 Task: Create a due date automation trigger when advanced on, 2 working days after a card is due add dates not due this week at 11:00 AM.
Action: Mouse moved to (830, 255)
Screenshot: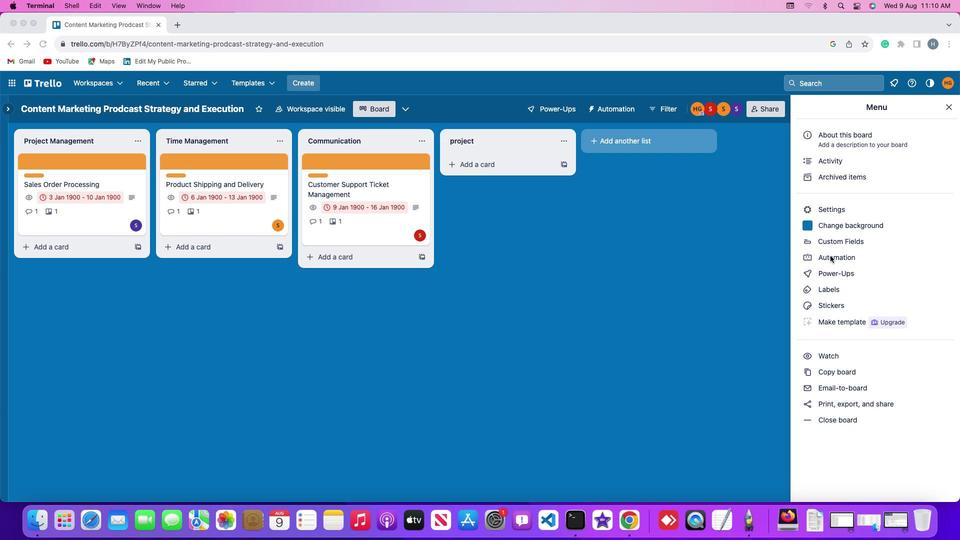
Action: Mouse pressed left at (830, 255)
Screenshot: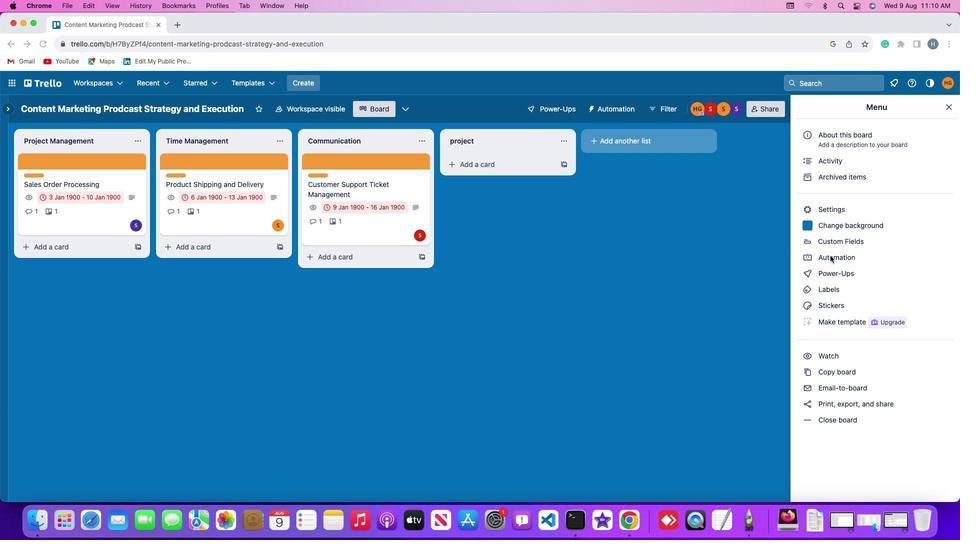 
Action: Mouse pressed left at (830, 255)
Screenshot: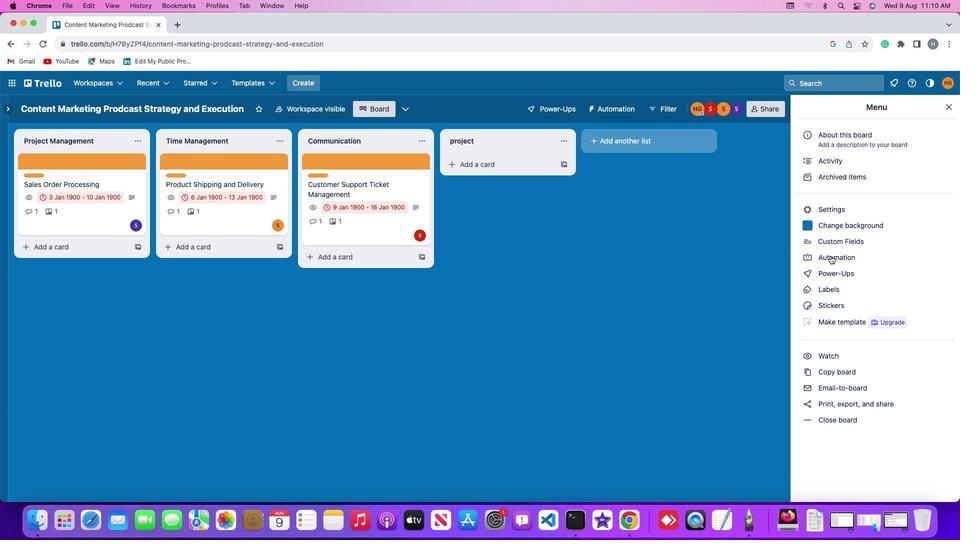 
Action: Mouse moved to (49, 233)
Screenshot: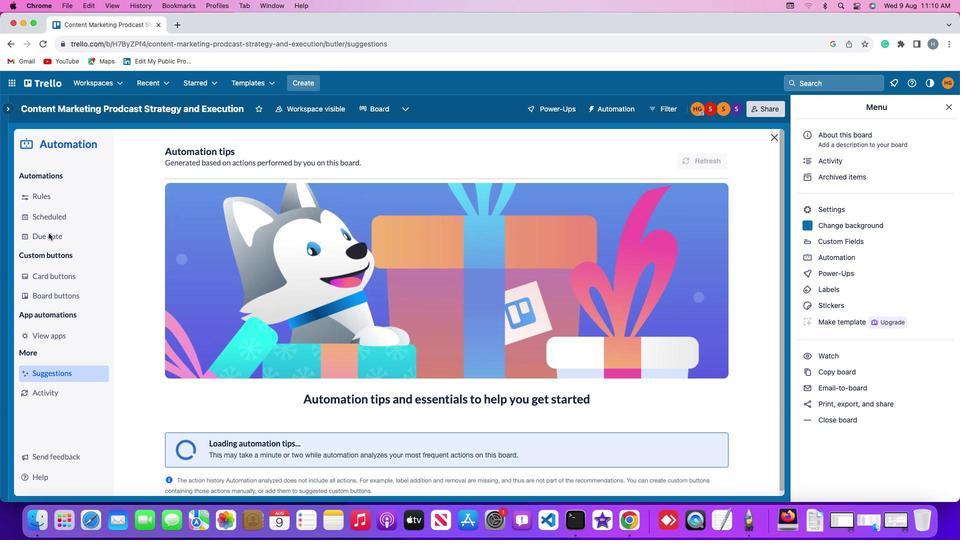 
Action: Mouse pressed left at (49, 233)
Screenshot: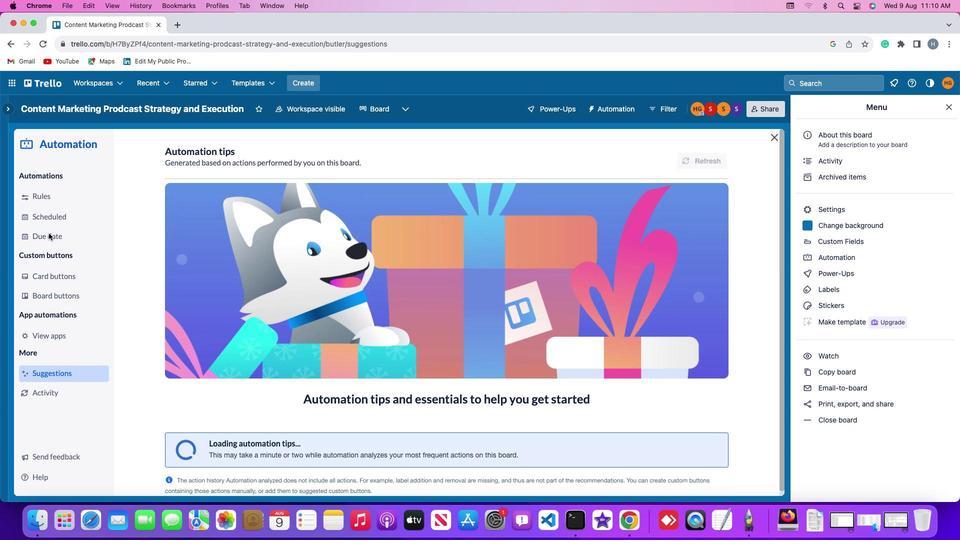 
Action: Mouse moved to (660, 154)
Screenshot: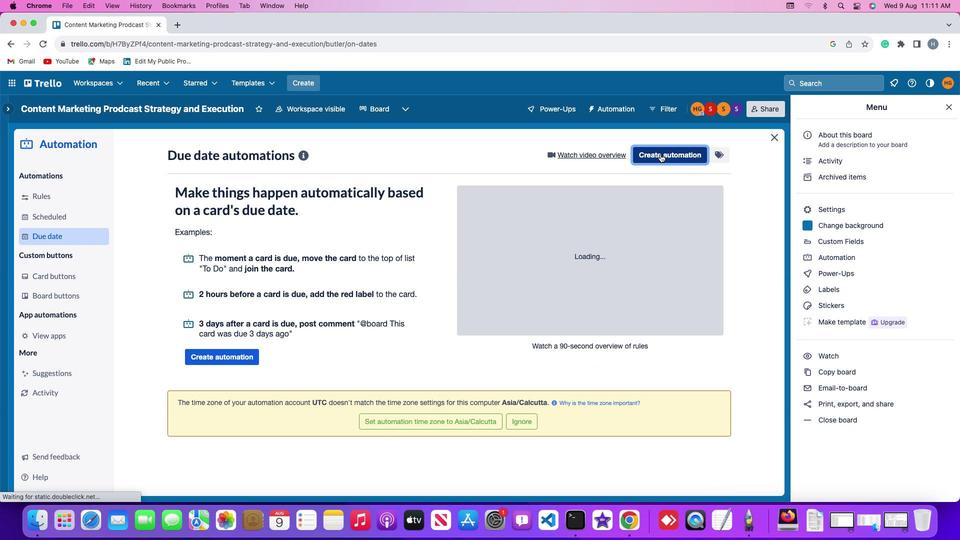 
Action: Mouse pressed left at (660, 154)
Screenshot: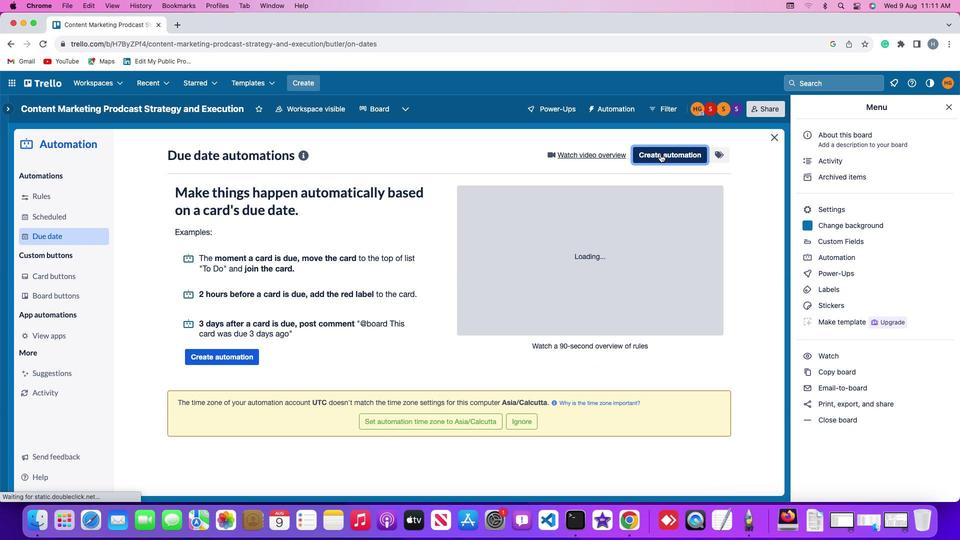 
Action: Mouse moved to (314, 249)
Screenshot: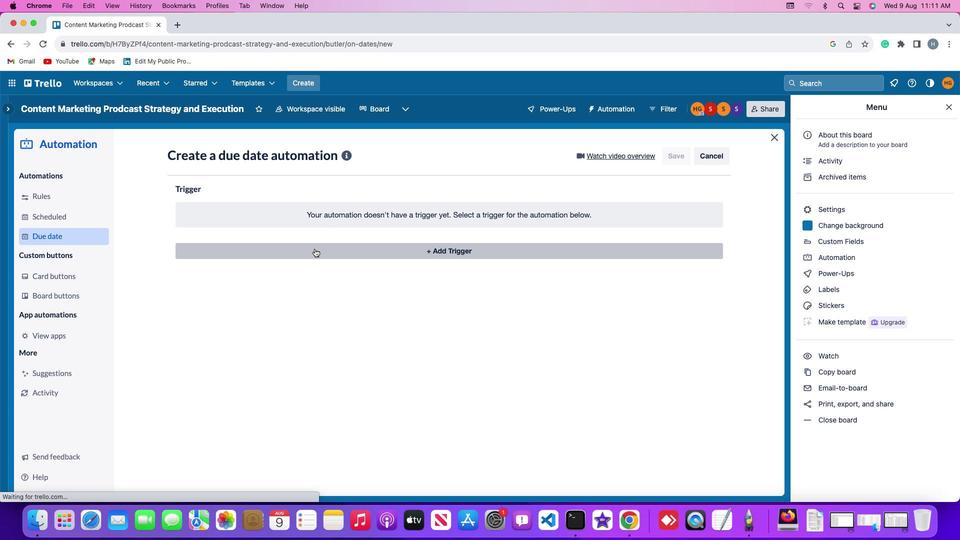 
Action: Mouse pressed left at (314, 249)
Screenshot: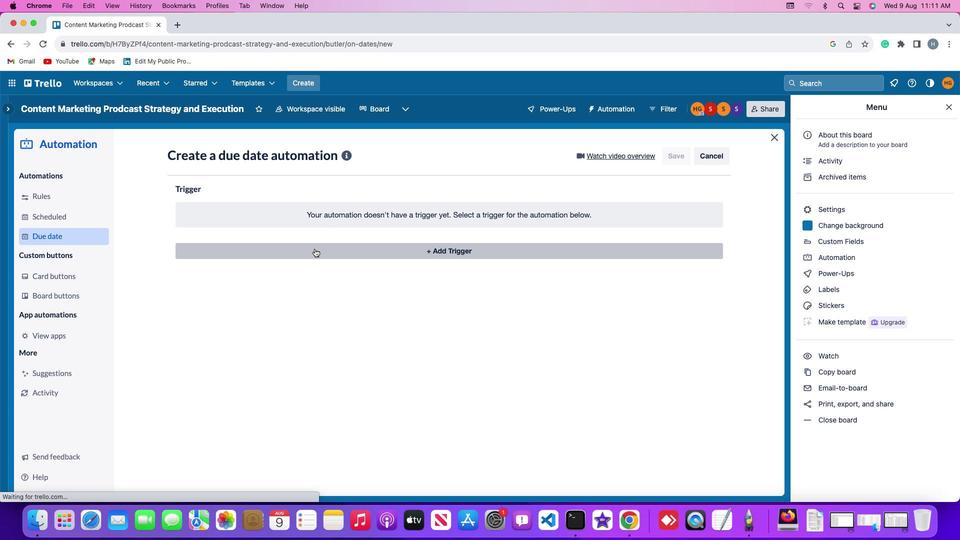 
Action: Mouse moved to (196, 404)
Screenshot: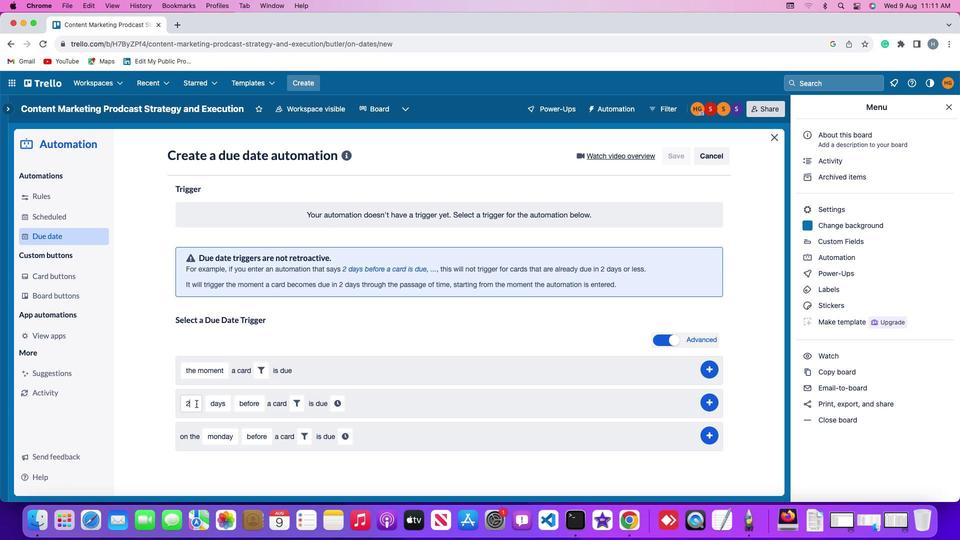 
Action: Mouse pressed left at (196, 404)
Screenshot: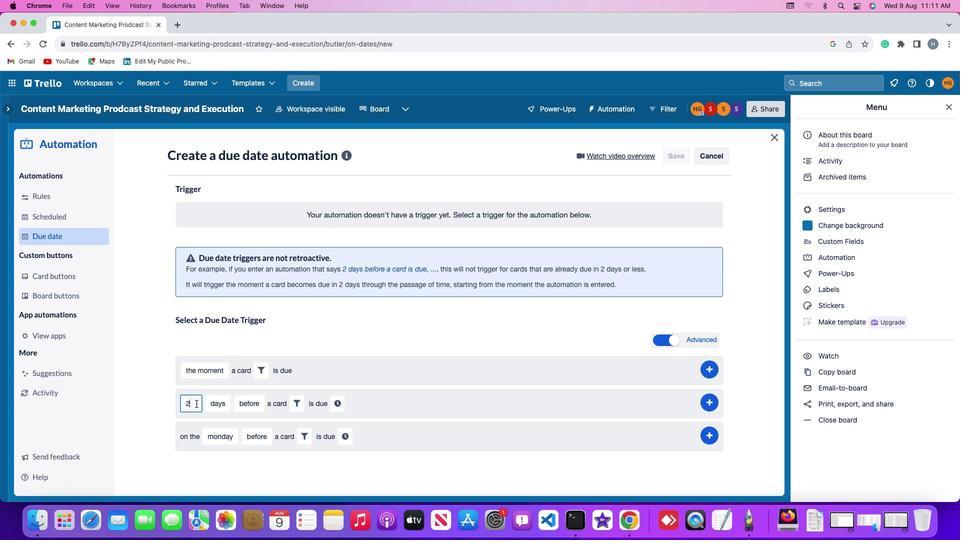 
Action: Mouse moved to (197, 405)
Screenshot: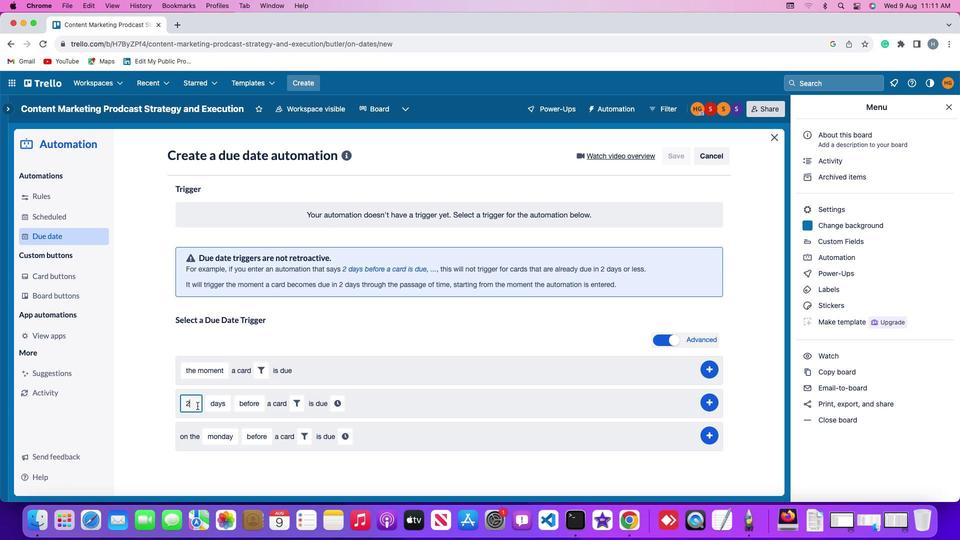 
Action: Key pressed Key.backspace'2'
Screenshot: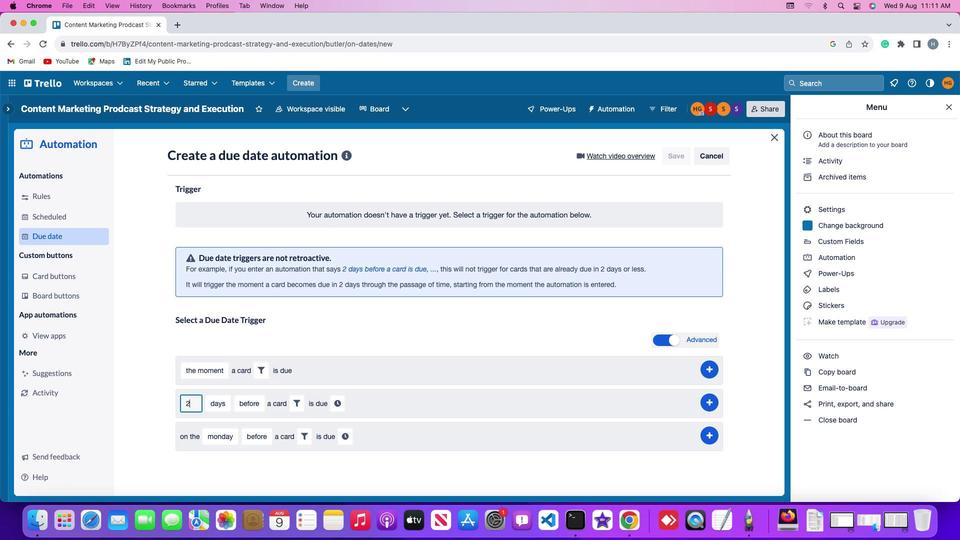 
Action: Mouse moved to (220, 405)
Screenshot: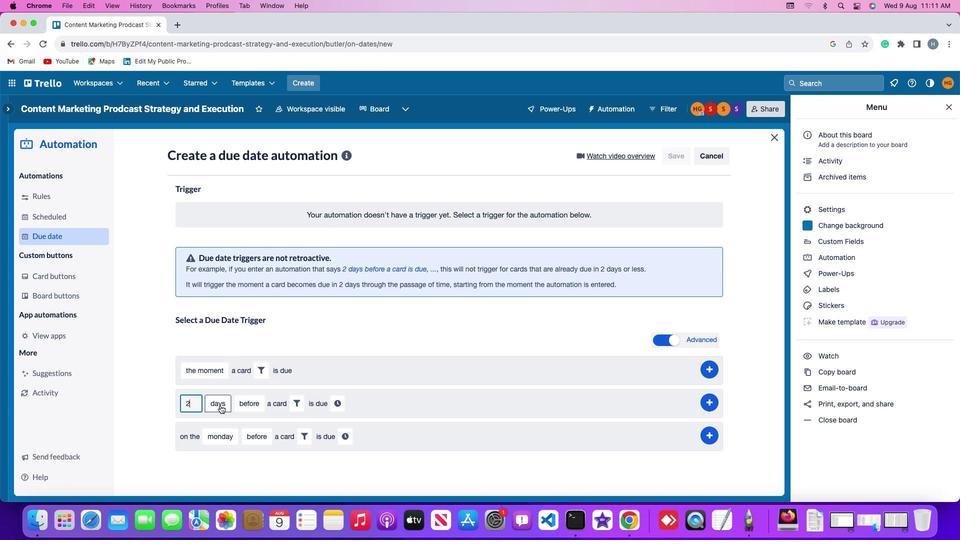
Action: Mouse pressed left at (220, 405)
Screenshot: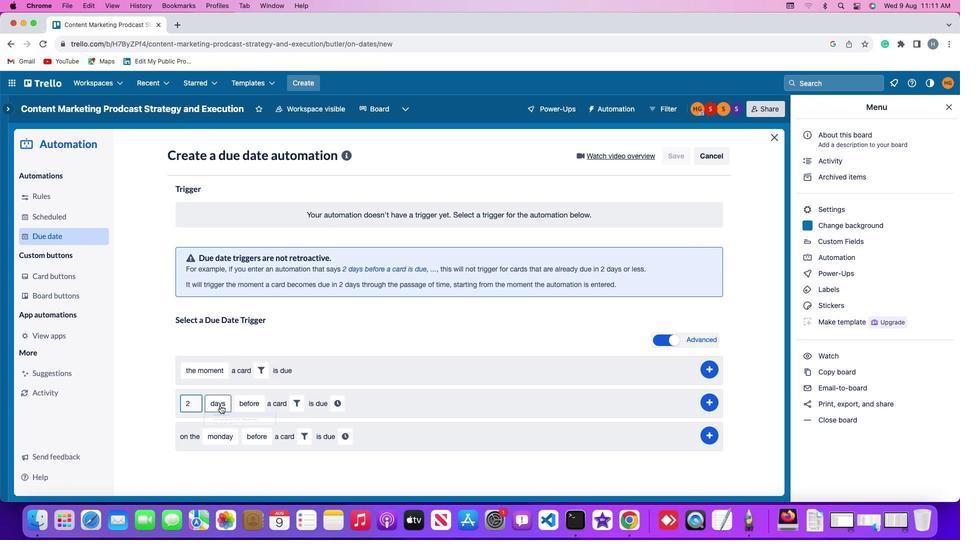 
Action: Mouse moved to (230, 444)
Screenshot: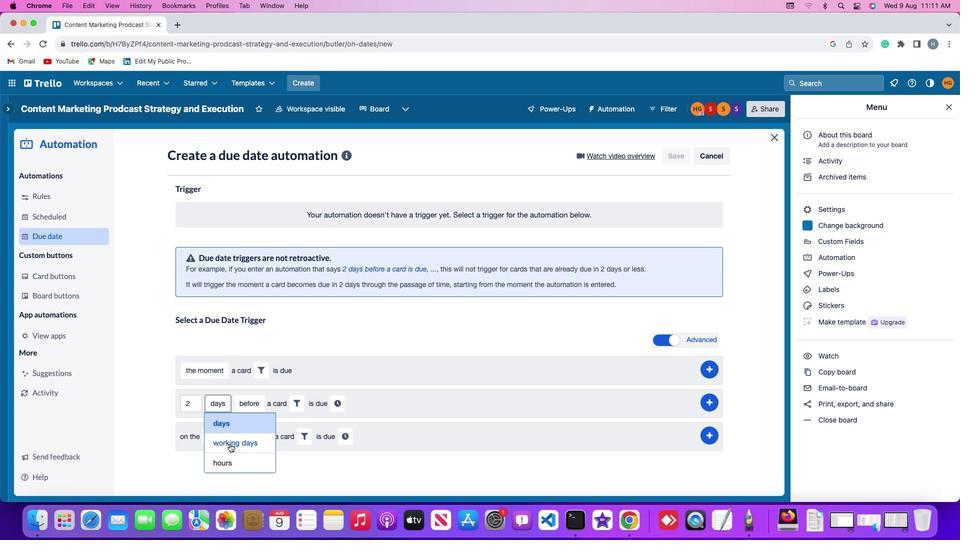 
Action: Mouse pressed left at (230, 444)
Screenshot: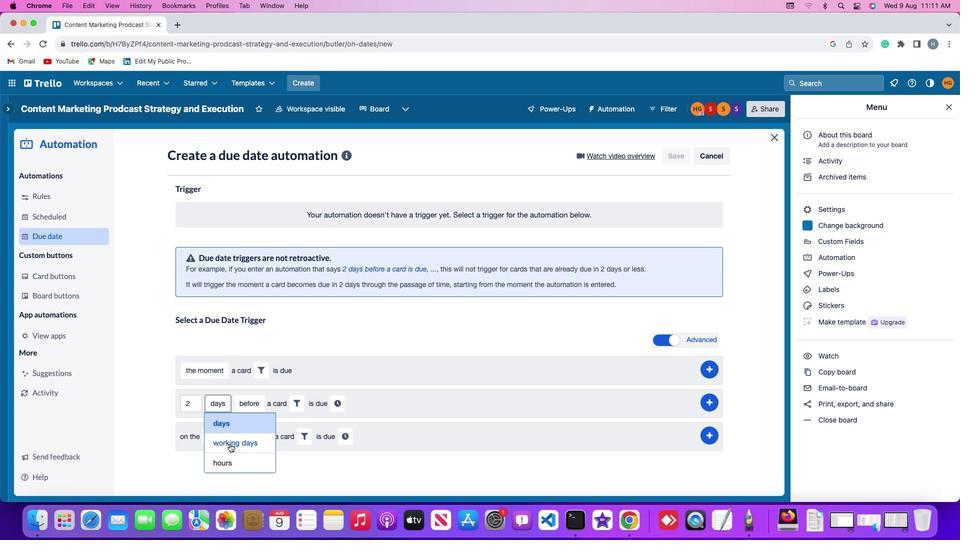 
Action: Mouse moved to (265, 403)
Screenshot: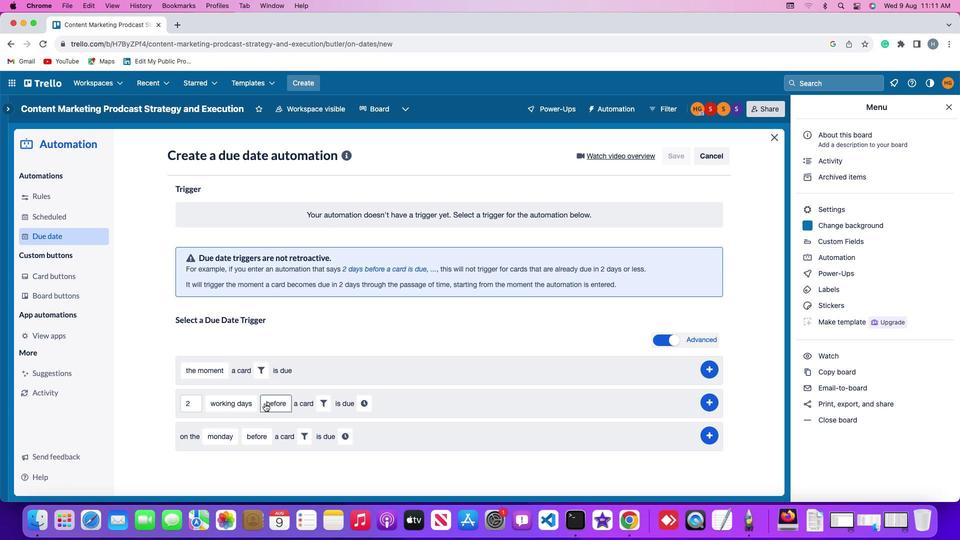 
Action: Mouse pressed left at (265, 403)
Screenshot: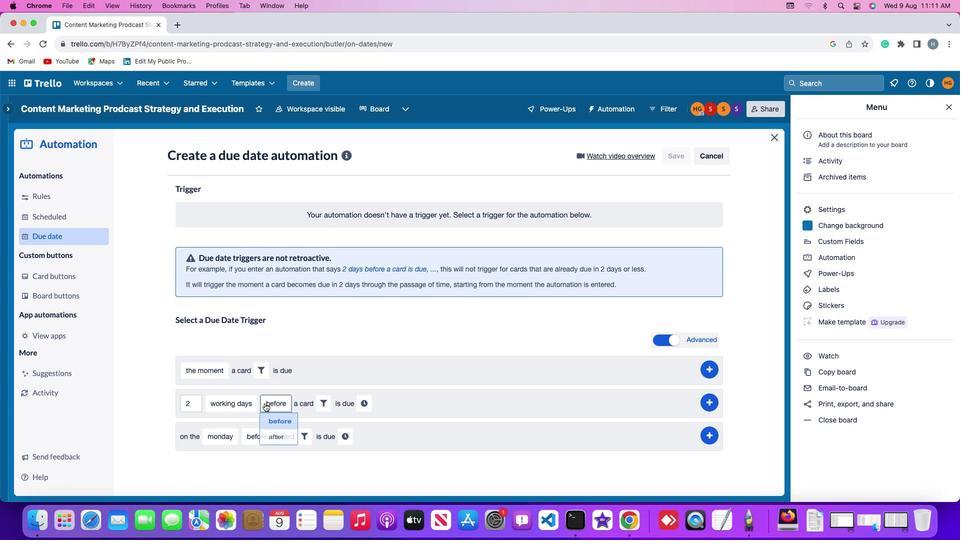 
Action: Mouse moved to (279, 441)
Screenshot: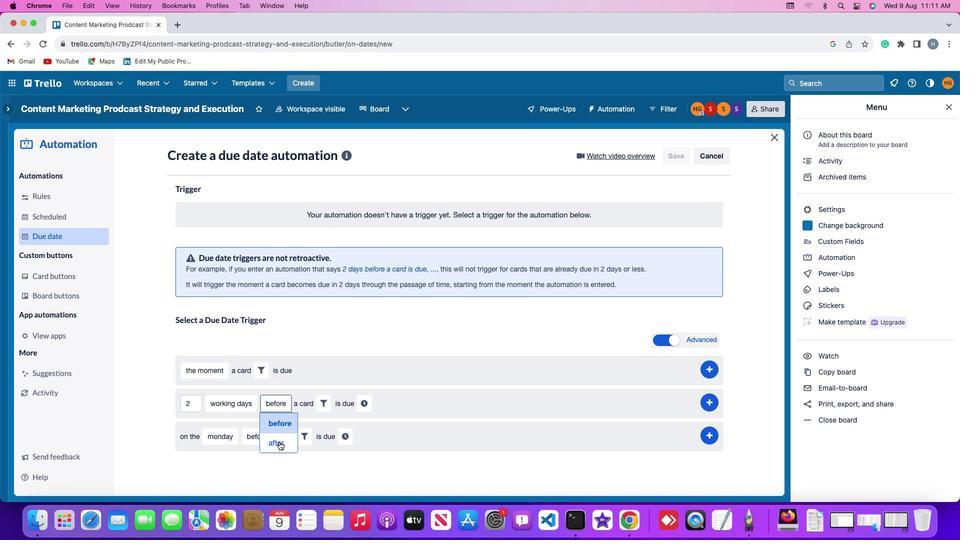 
Action: Mouse pressed left at (279, 441)
Screenshot: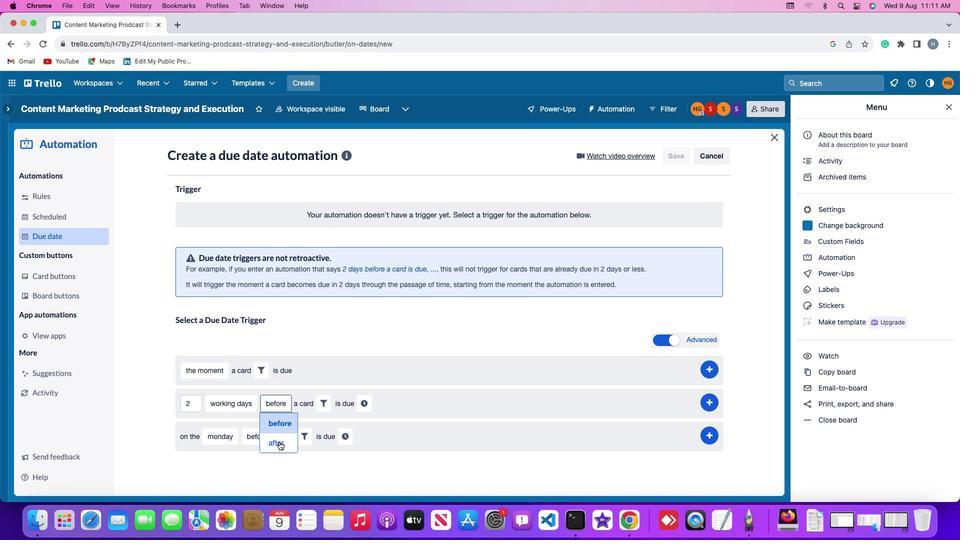 
Action: Mouse moved to (319, 400)
Screenshot: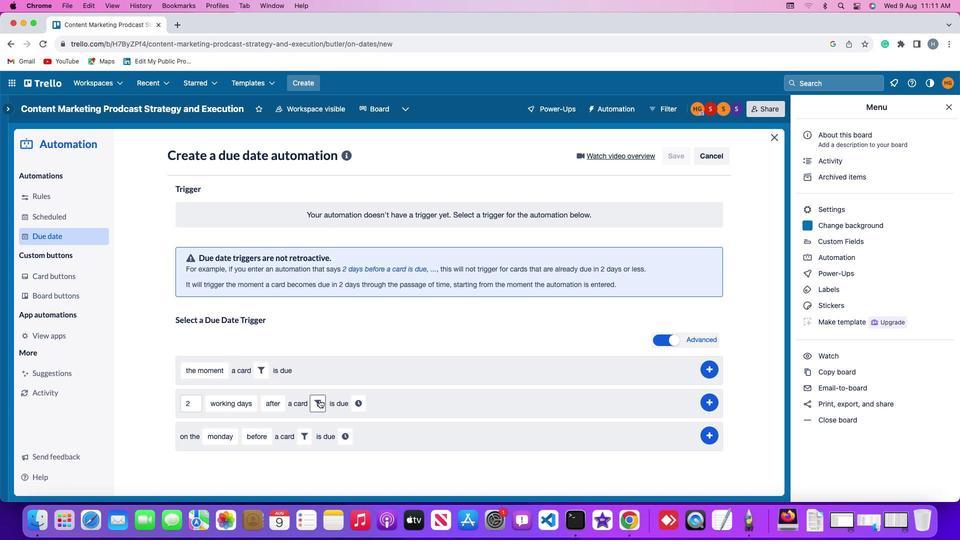 
Action: Mouse pressed left at (319, 400)
Screenshot: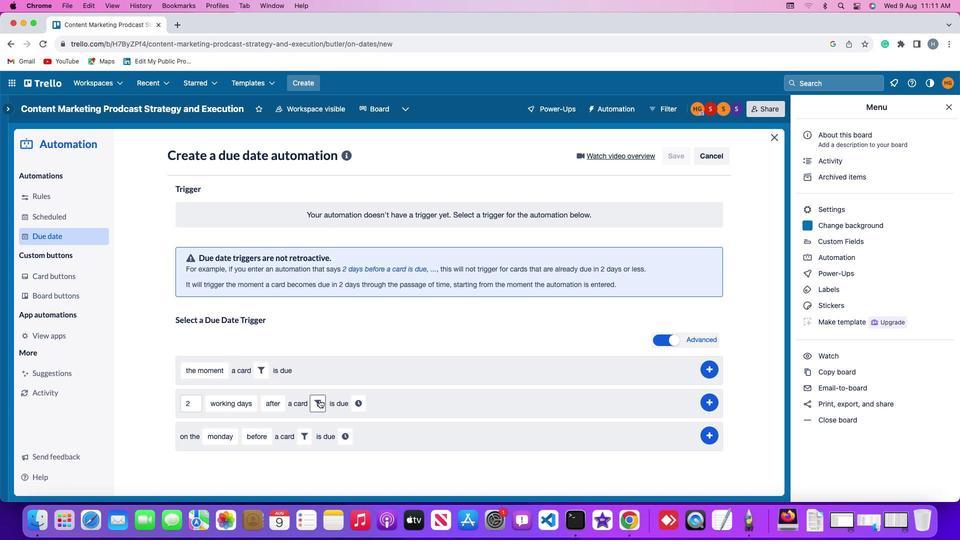 
Action: Mouse moved to (373, 436)
Screenshot: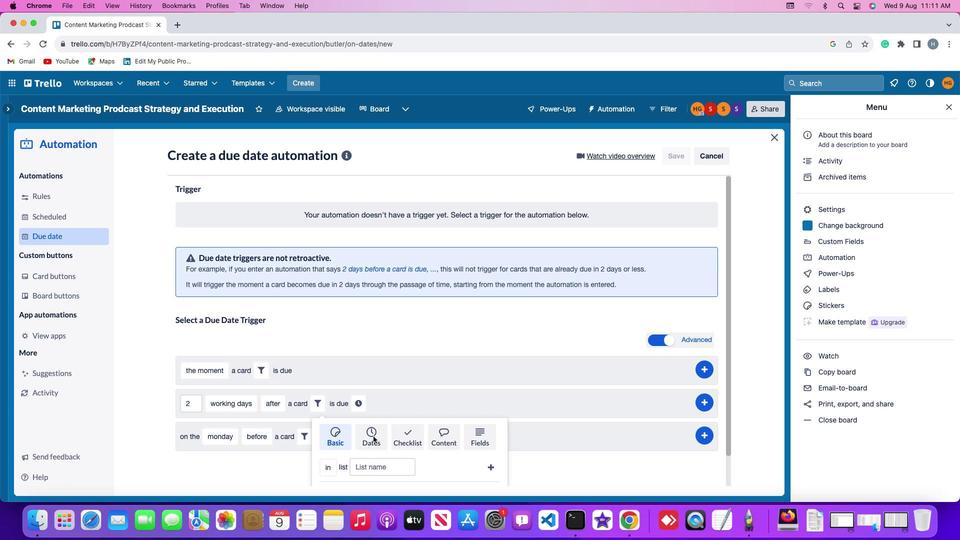 
Action: Mouse pressed left at (373, 436)
Screenshot: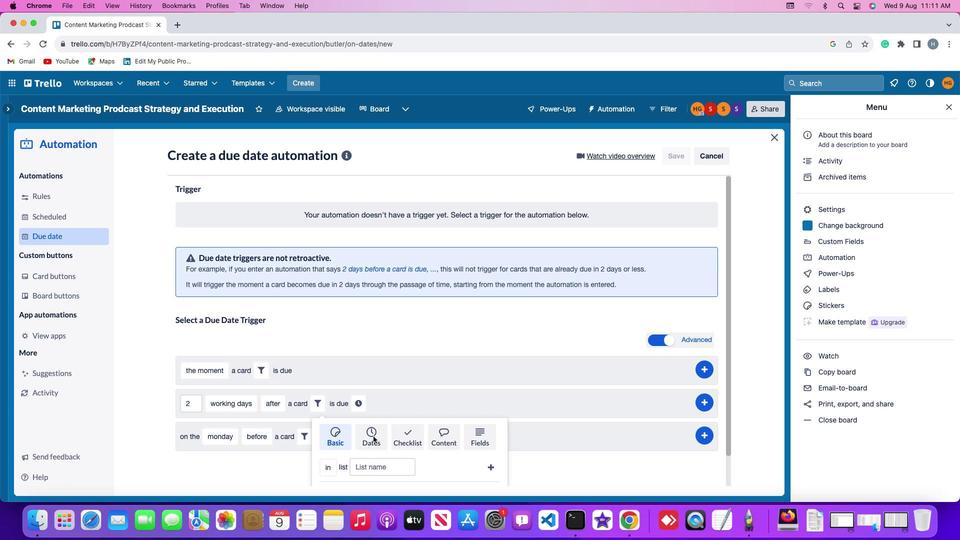 
Action: Mouse moved to (295, 462)
Screenshot: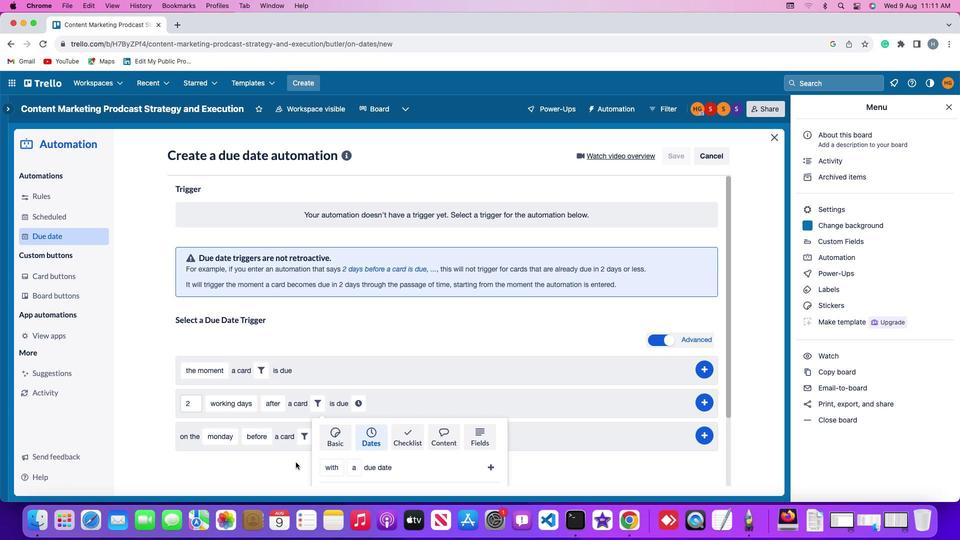 
Action: Mouse scrolled (295, 462) with delta (0, 0)
Screenshot: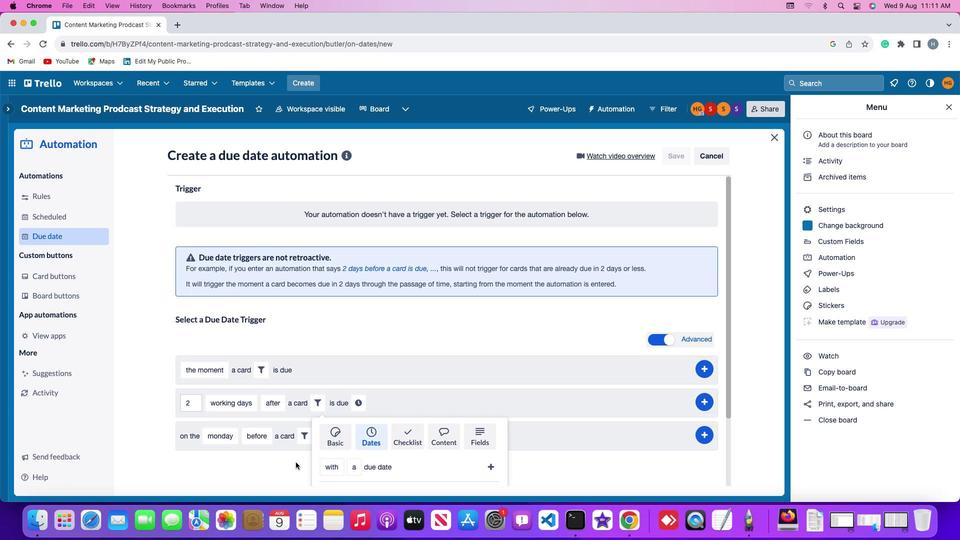 
Action: Mouse scrolled (295, 462) with delta (0, 0)
Screenshot: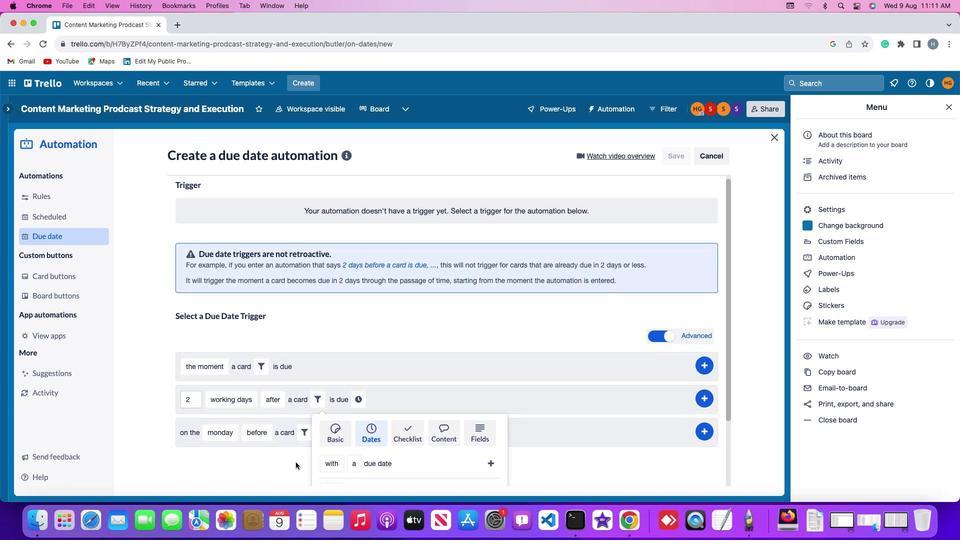
Action: Mouse scrolled (295, 462) with delta (0, -1)
Screenshot: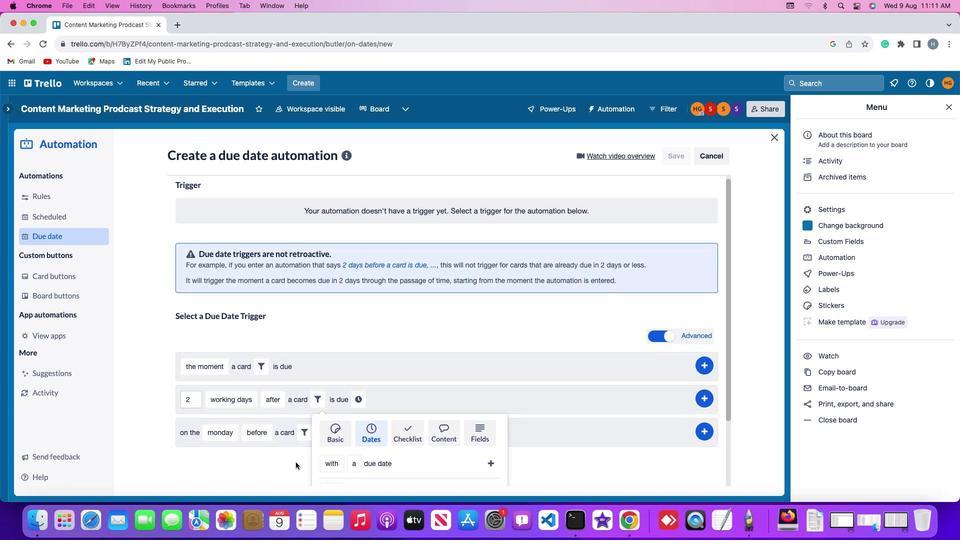 
Action: Mouse scrolled (295, 462) with delta (0, -2)
Screenshot: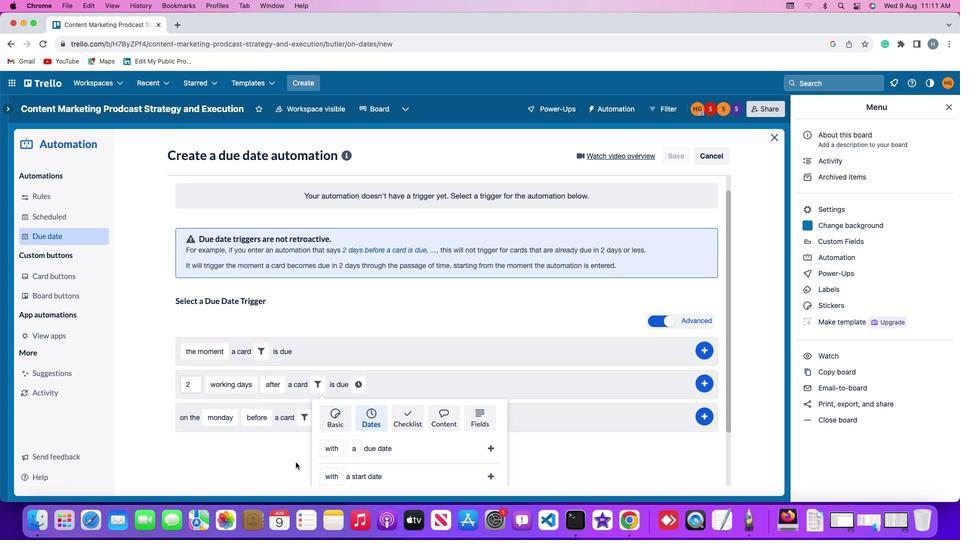 
Action: Mouse scrolled (295, 462) with delta (0, -3)
Screenshot: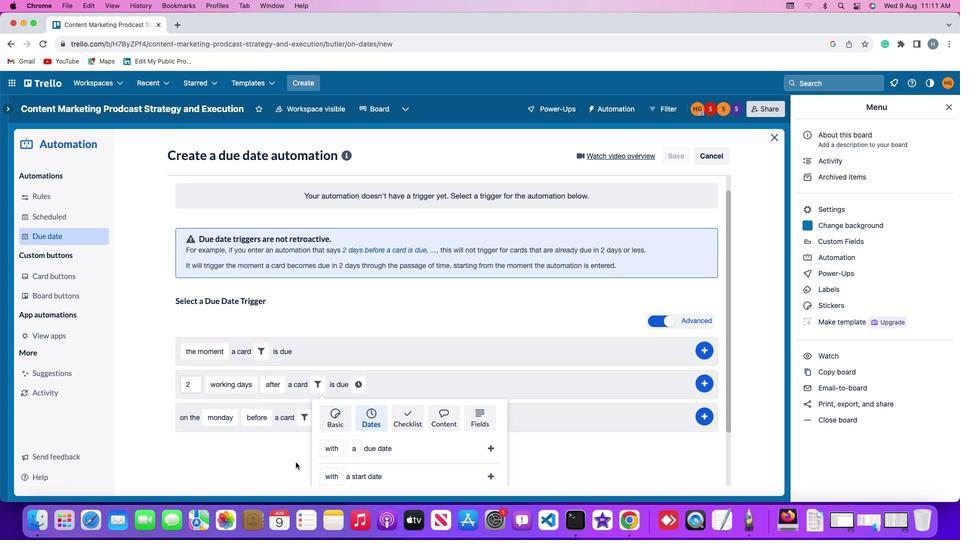 
Action: Mouse scrolled (295, 462) with delta (0, -3)
Screenshot: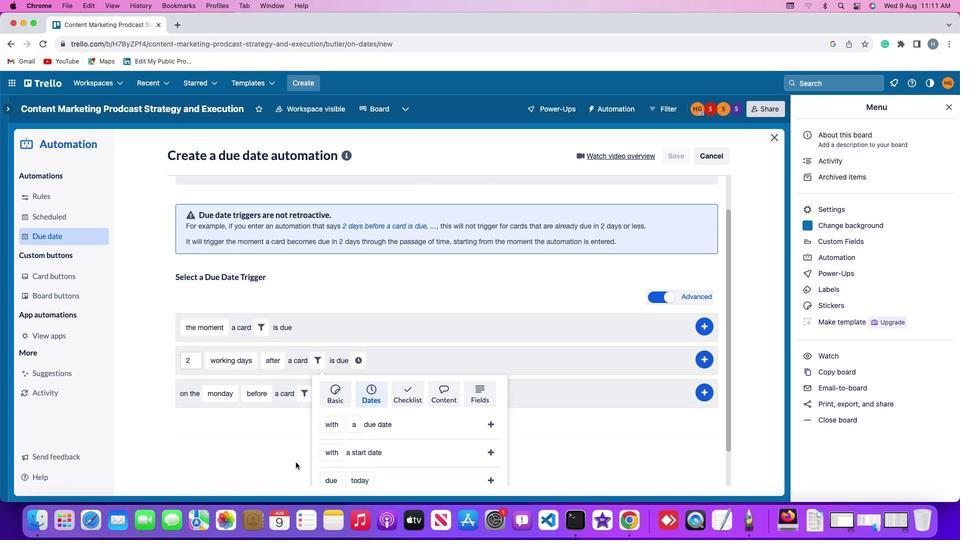 
Action: Mouse scrolled (295, 462) with delta (0, -3)
Screenshot: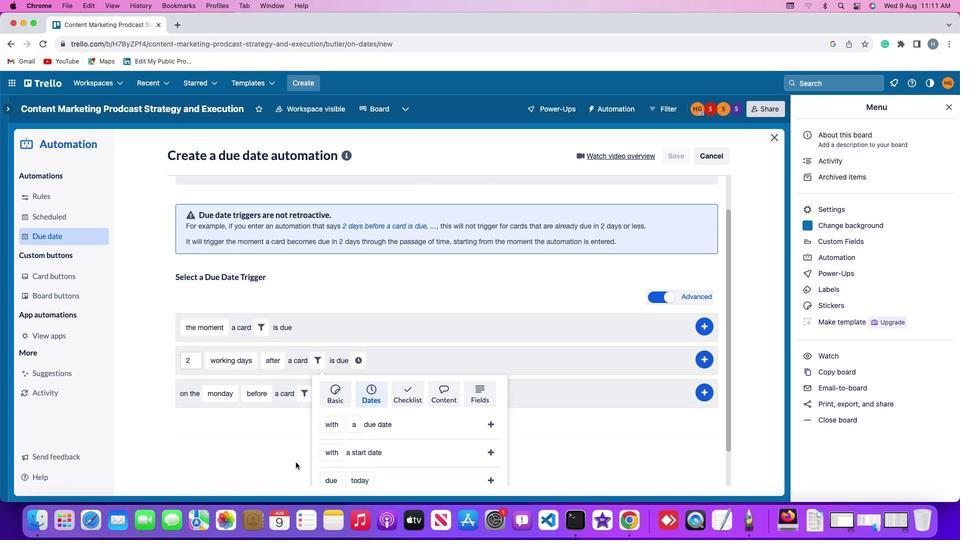 
Action: Mouse moved to (325, 436)
Screenshot: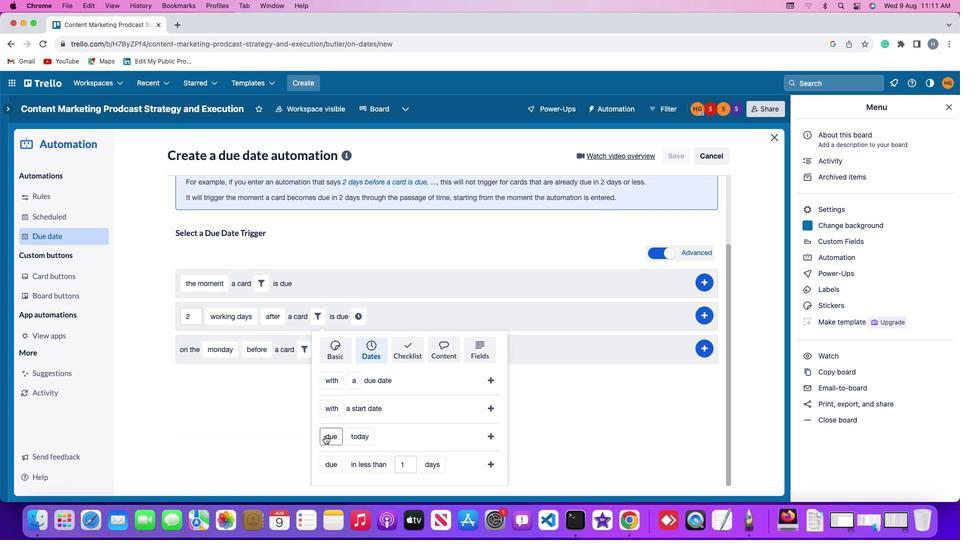 
Action: Mouse pressed left at (325, 436)
Screenshot: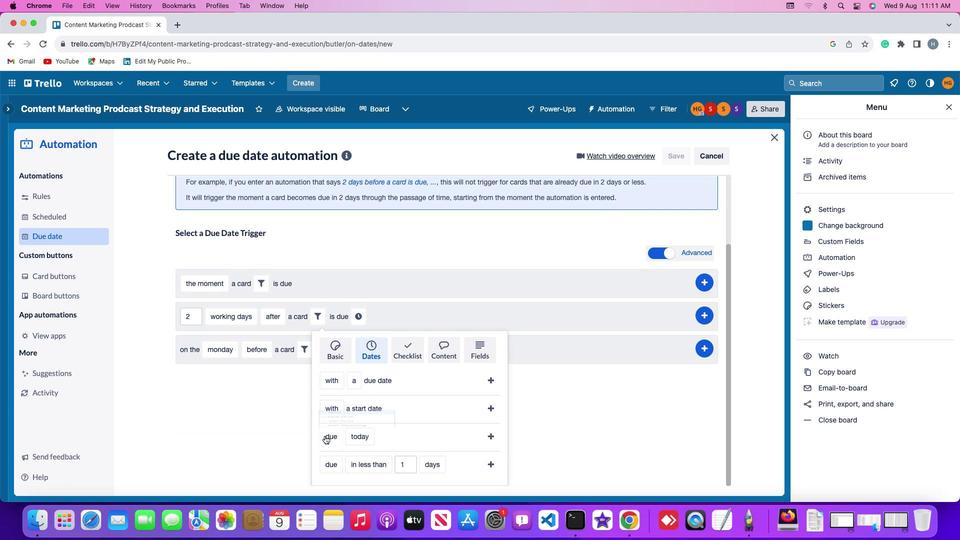 
Action: Mouse moved to (338, 380)
Screenshot: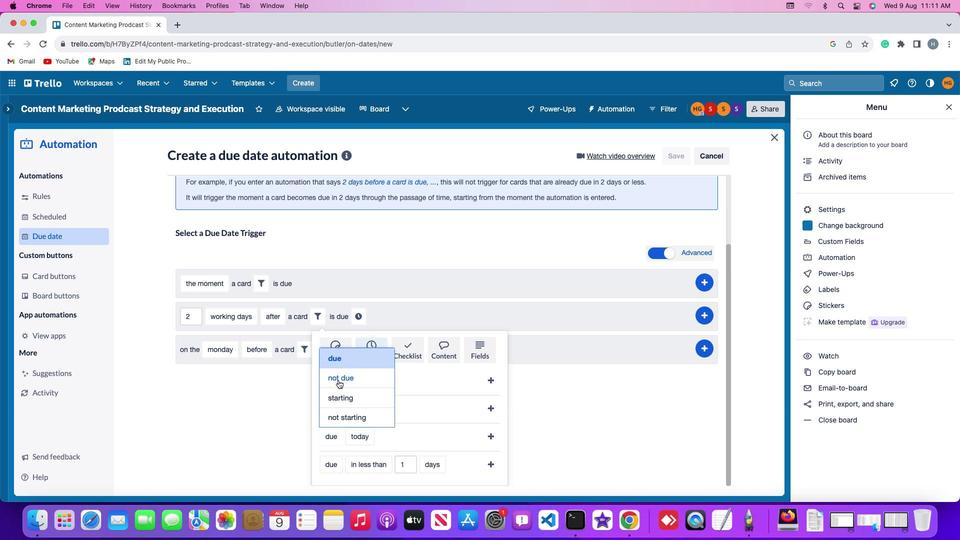 
Action: Mouse pressed left at (338, 380)
Screenshot: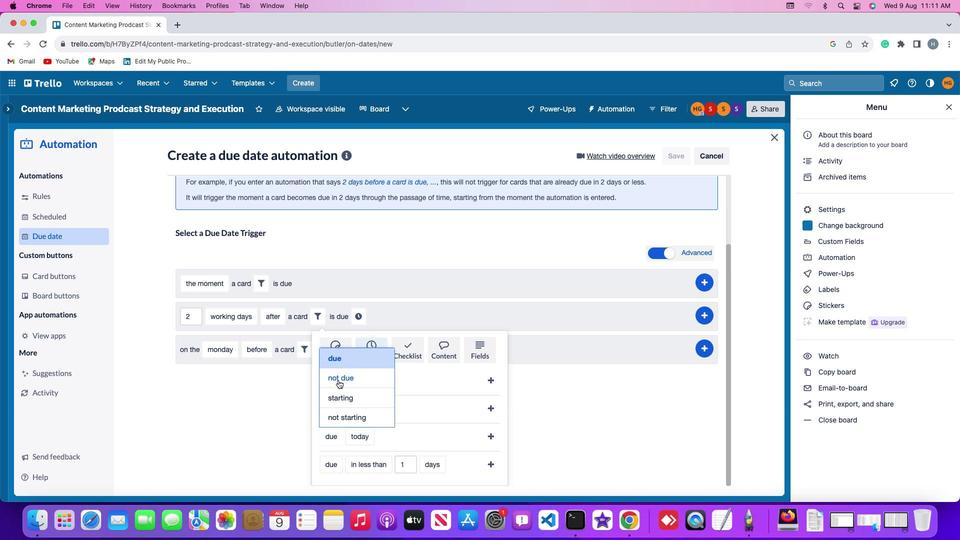 
Action: Mouse moved to (368, 434)
Screenshot: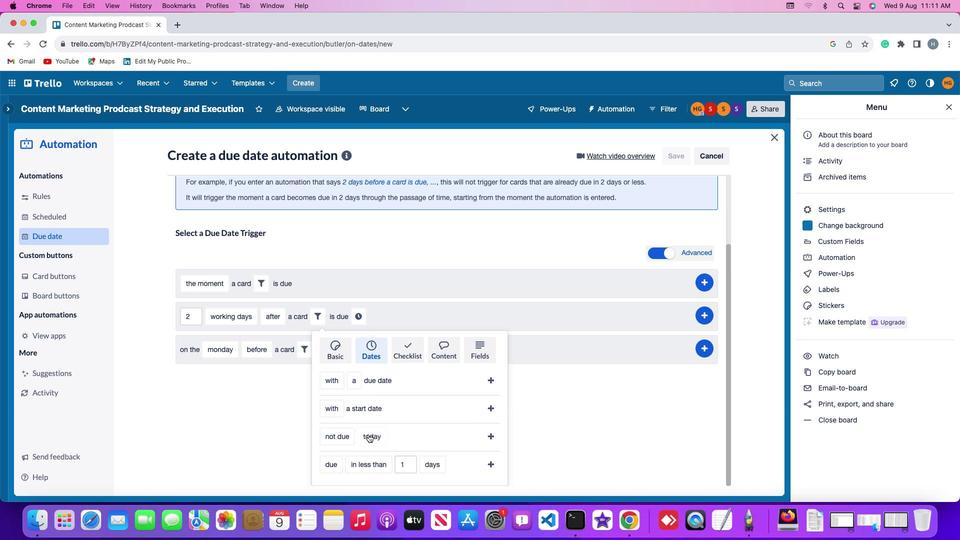 
Action: Mouse pressed left at (368, 434)
Screenshot: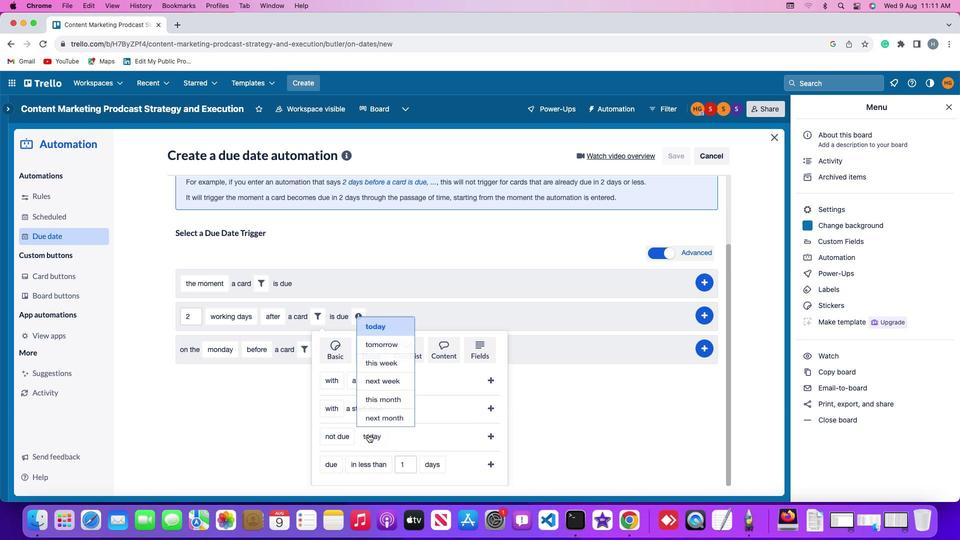 
Action: Mouse moved to (386, 356)
Screenshot: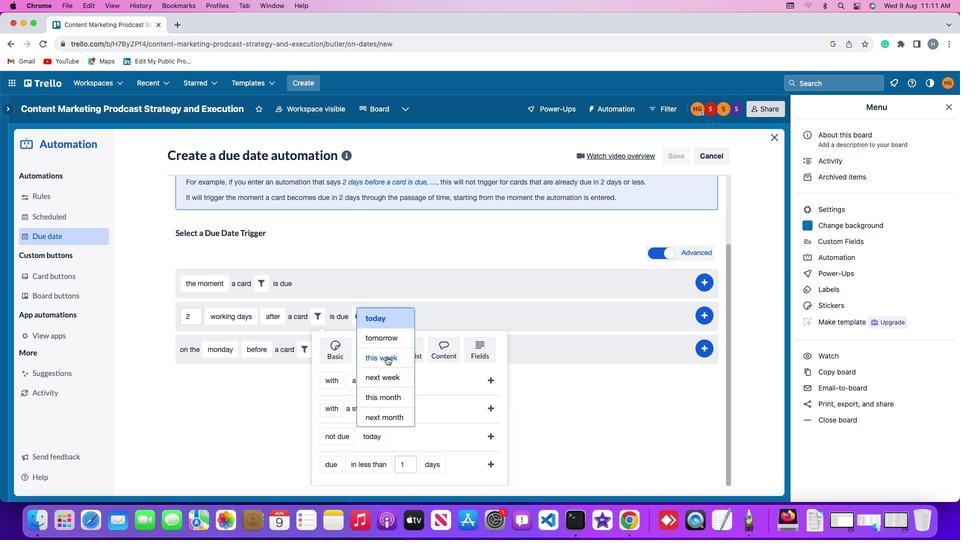 
Action: Mouse pressed left at (386, 356)
Screenshot: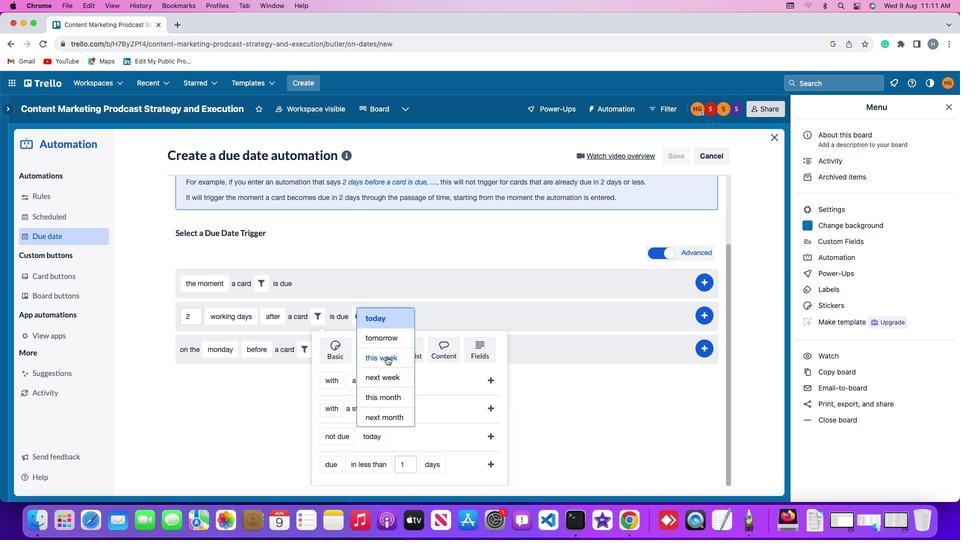 
Action: Mouse moved to (489, 435)
Screenshot: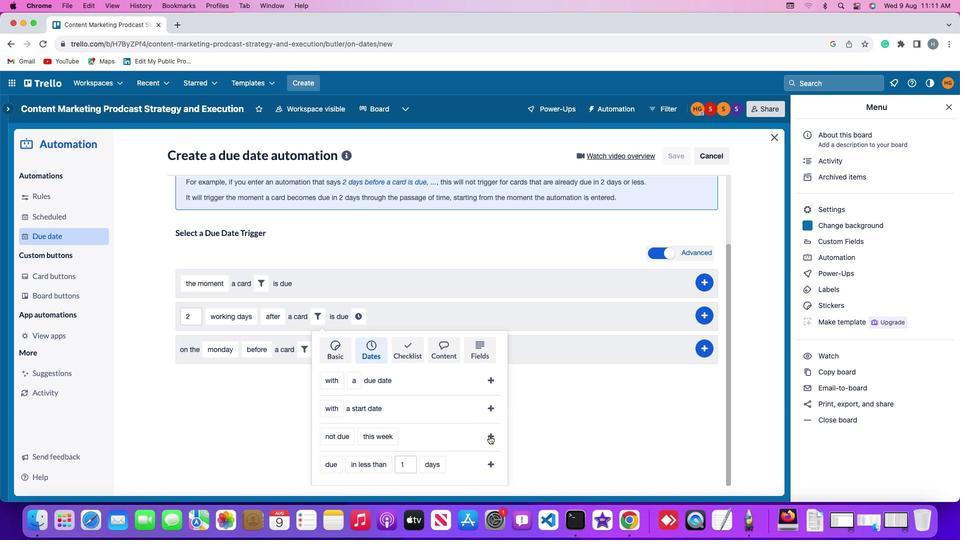 
Action: Mouse pressed left at (489, 435)
Screenshot: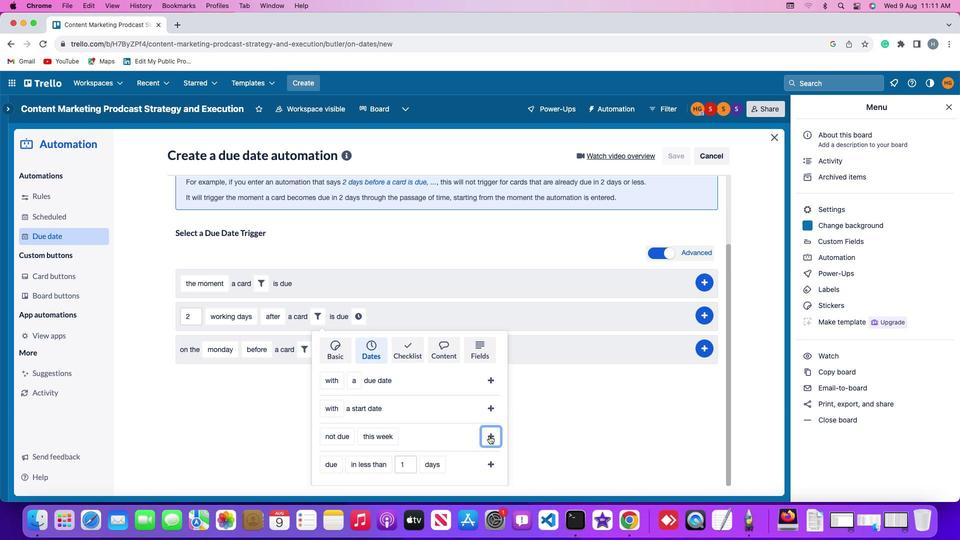 
Action: Mouse moved to (442, 397)
Screenshot: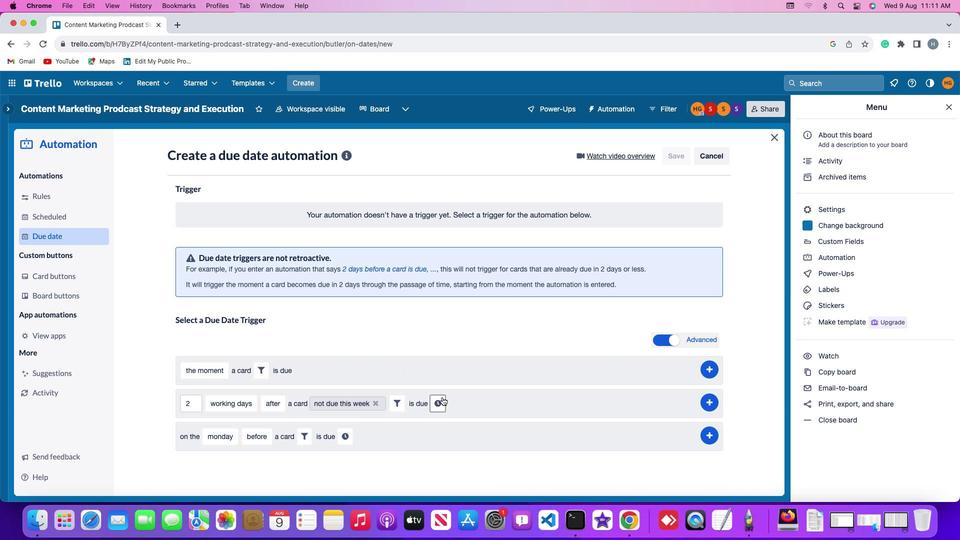 
Action: Mouse pressed left at (442, 397)
Screenshot: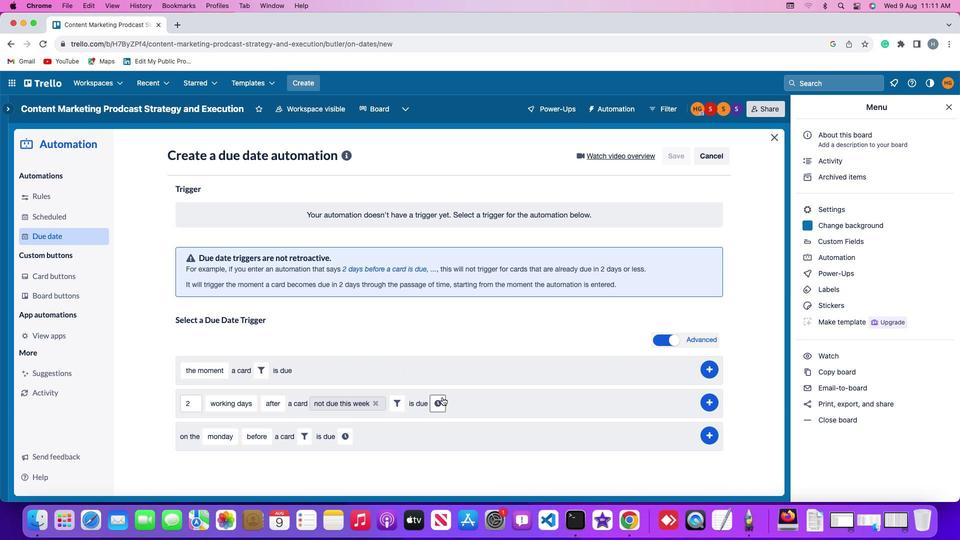 
Action: Mouse moved to (462, 406)
Screenshot: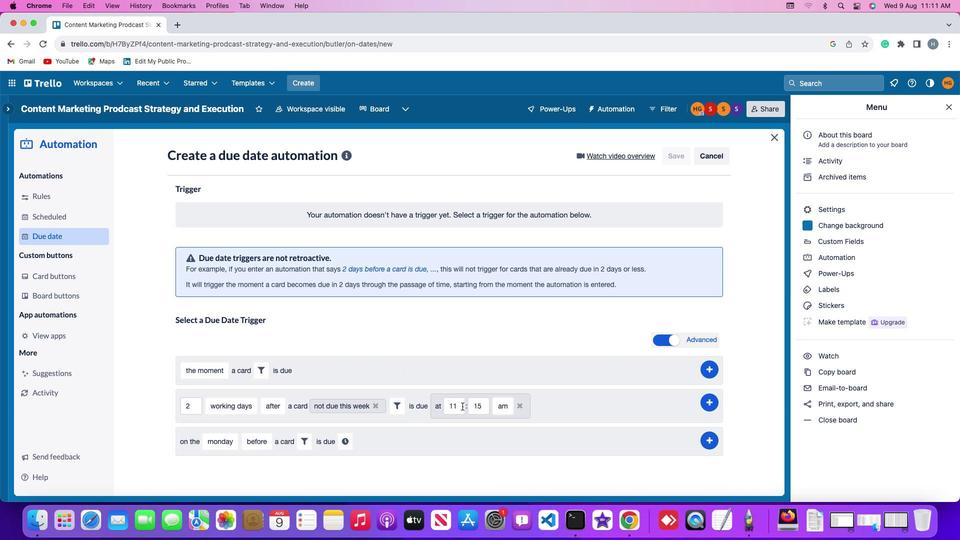
Action: Mouse pressed left at (462, 406)
Screenshot: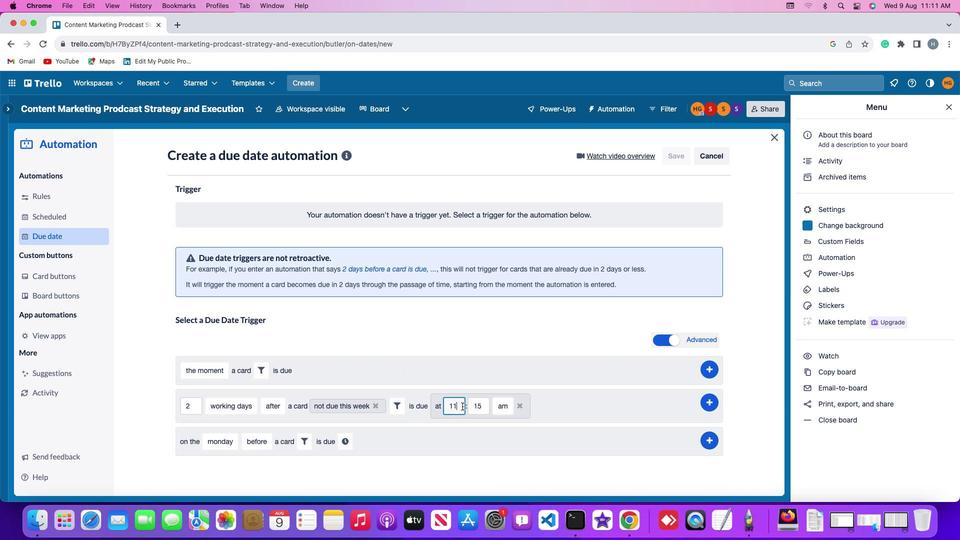 
Action: Key pressed Key.backspaceKey.backspace'1''1'
Screenshot: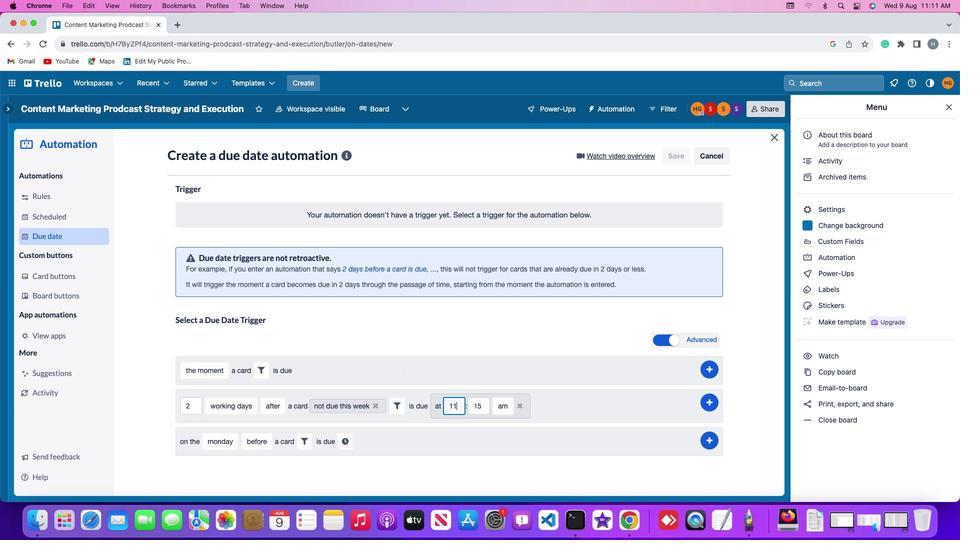 
Action: Mouse moved to (482, 404)
Screenshot: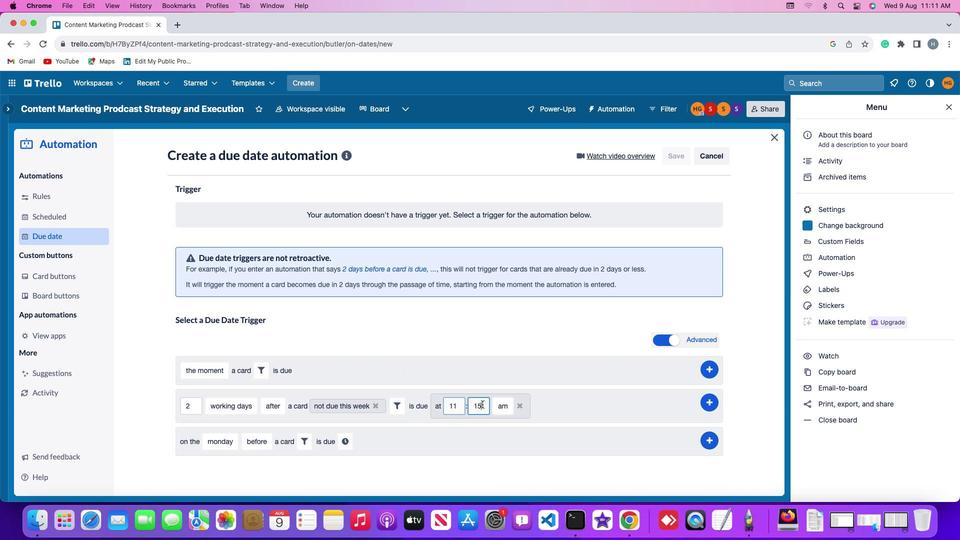 
Action: Mouse pressed left at (482, 404)
Screenshot: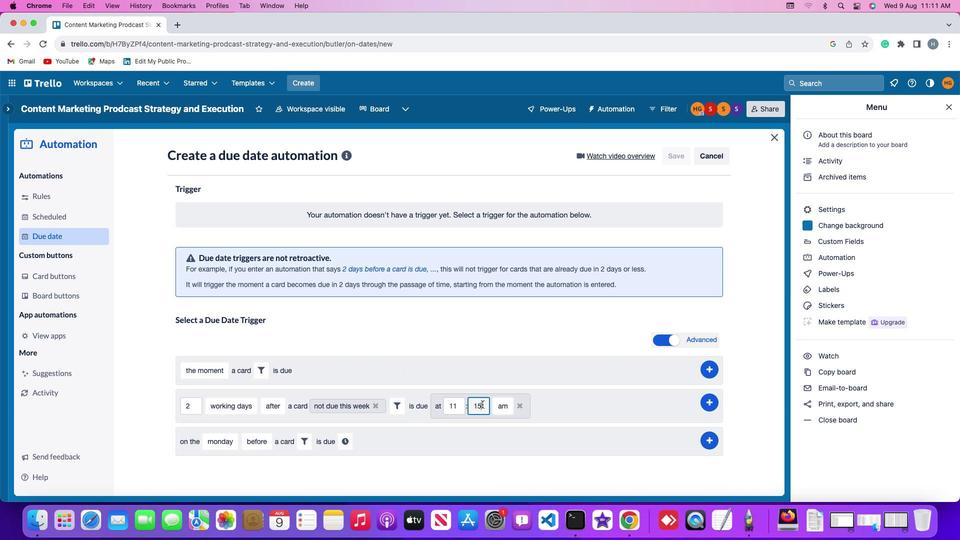 
Action: Mouse moved to (482, 404)
Screenshot: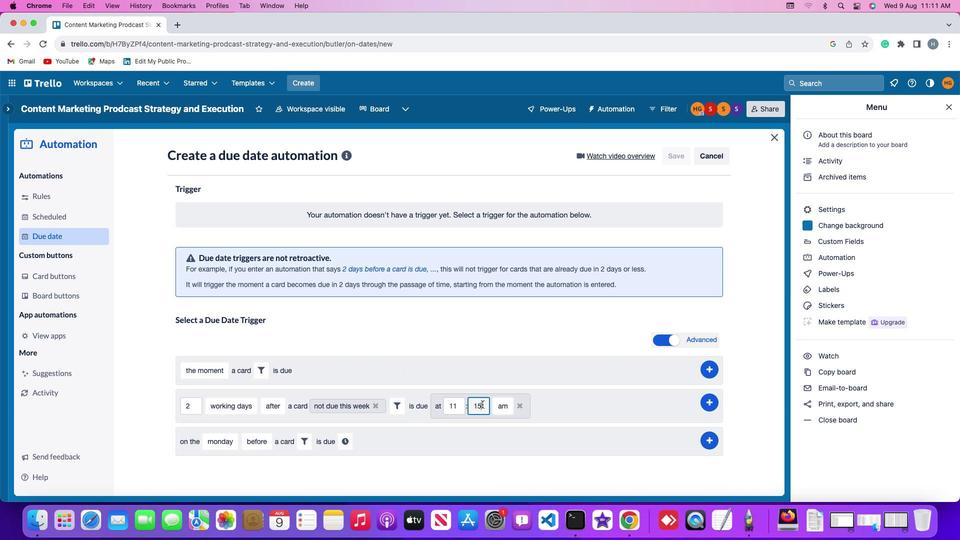 
Action: Key pressed Key.backspaceKey.backspace'0''0'
Screenshot: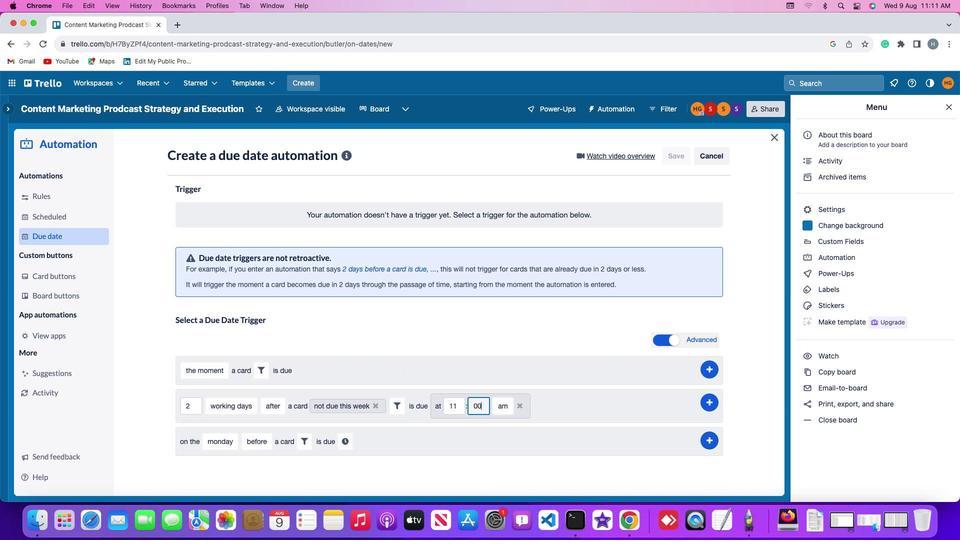 
Action: Mouse moved to (500, 404)
Screenshot: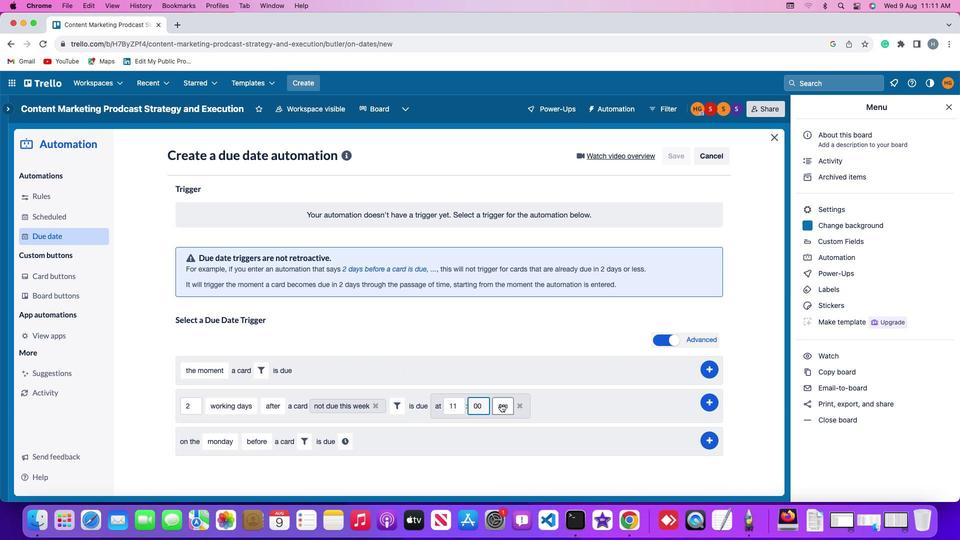 
Action: Mouse pressed left at (500, 404)
Screenshot: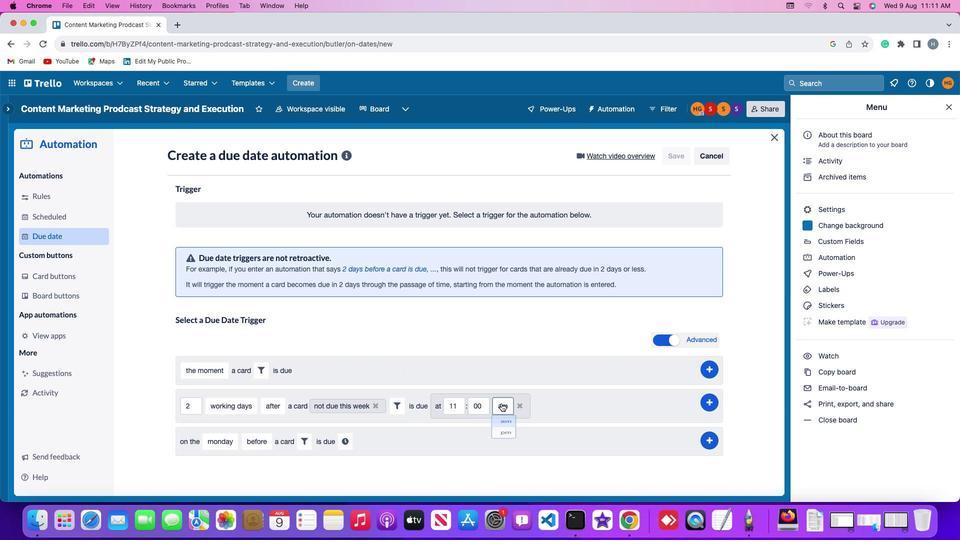 
Action: Mouse moved to (506, 426)
Screenshot: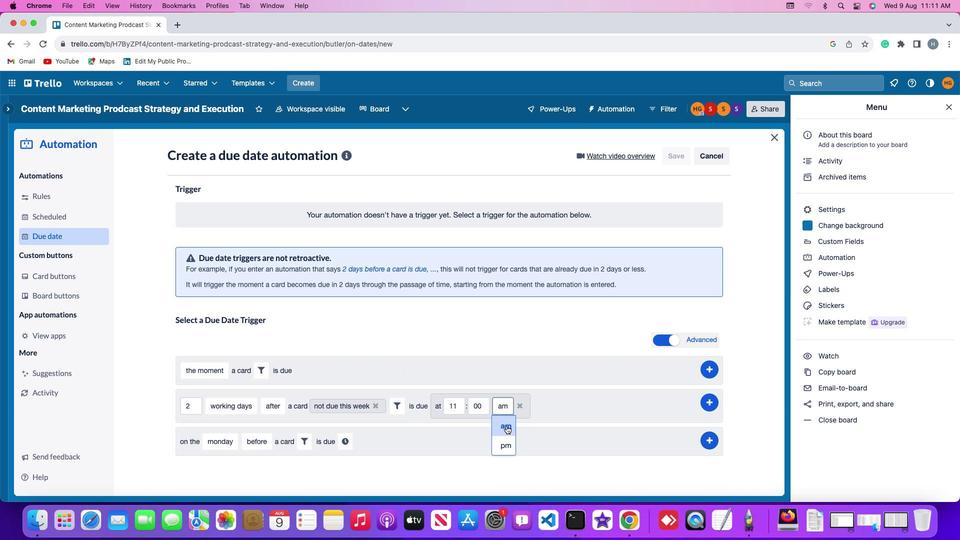 
Action: Mouse pressed left at (506, 426)
Screenshot: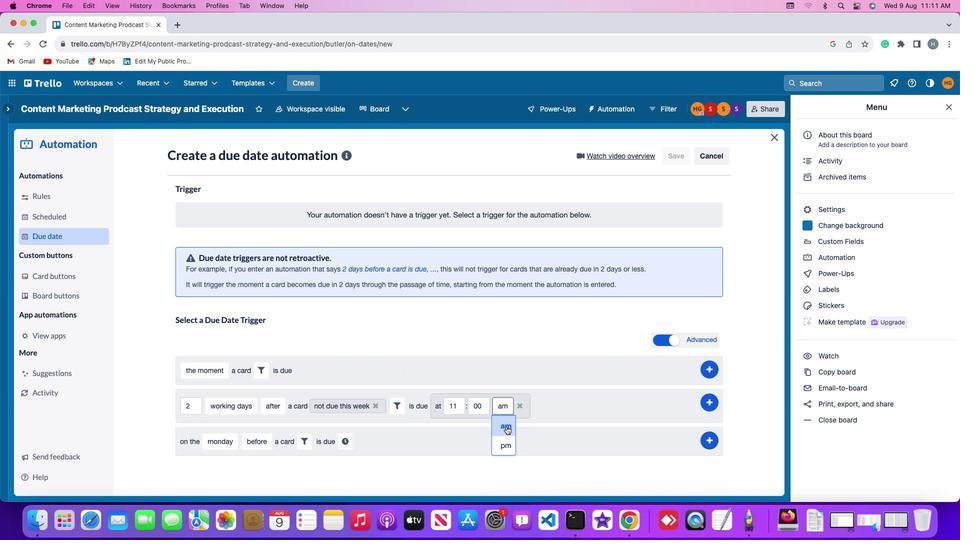 
Action: Mouse moved to (709, 401)
Screenshot: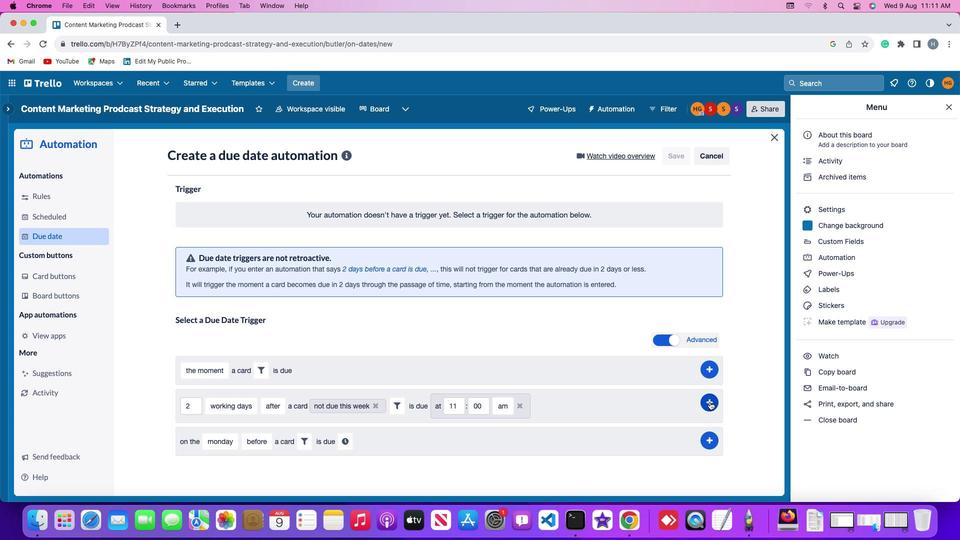
Action: Mouse pressed left at (709, 401)
Screenshot: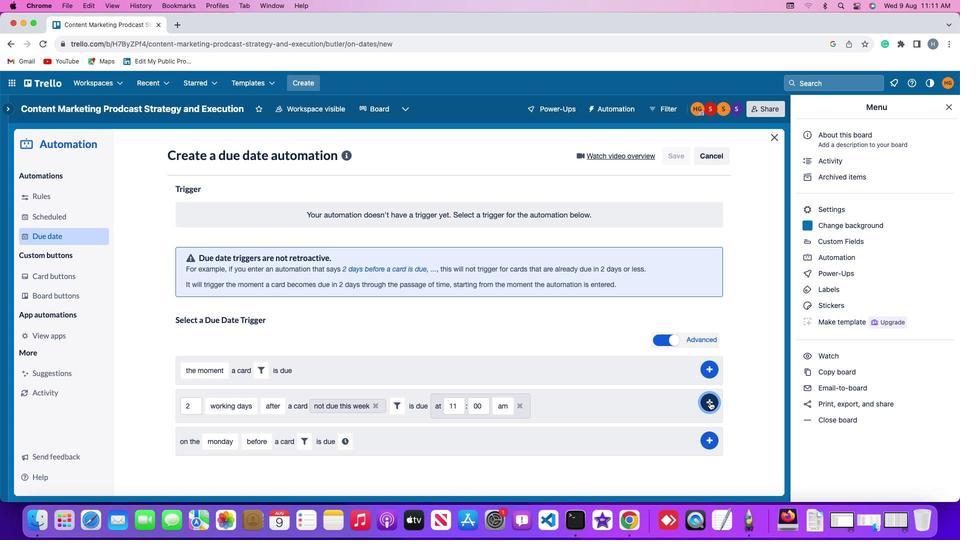
Action: Mouse moved to (732, 285)
Screenshot: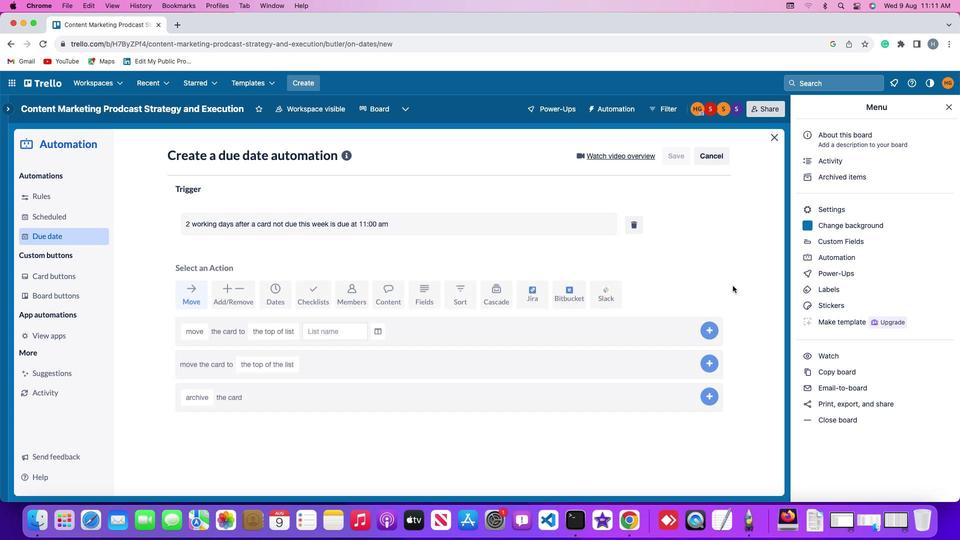 
